 Task: Schedule a parenting workshop for the 16th at 8:00 PM.
Action: Mouse moved to (88, 235)
Screenshot: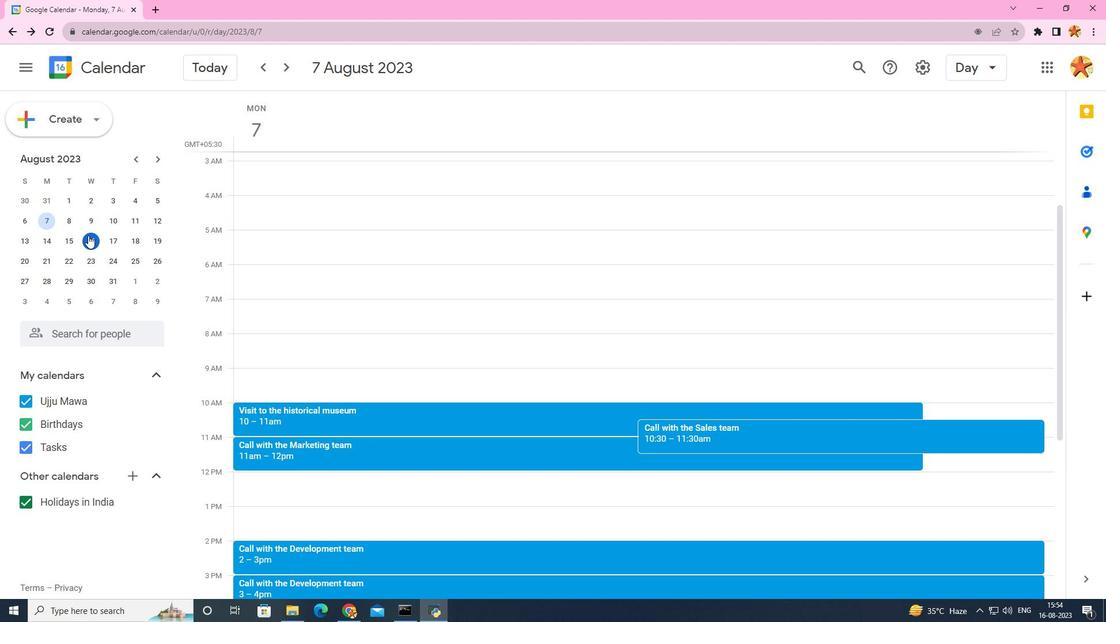 
Action: Mouse pressed left at (88, 235)
Screenshot: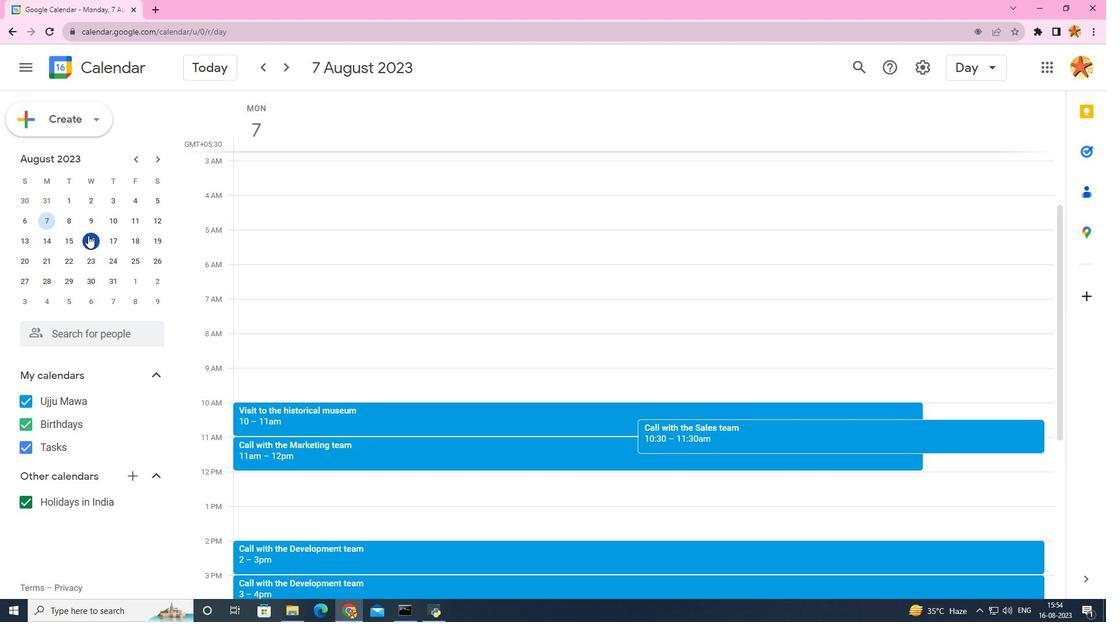 
Action: Mouse moved to (255, 230)
Screenshot: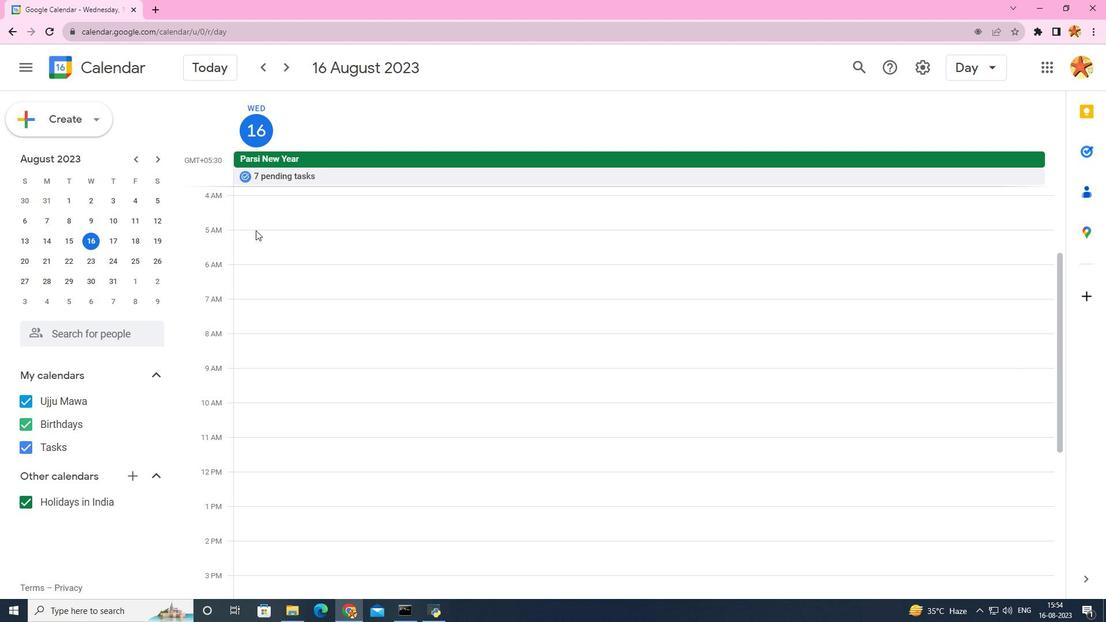 
Action: Mouse scrolled (255, 229) with delta (0, 0)
Screenshot: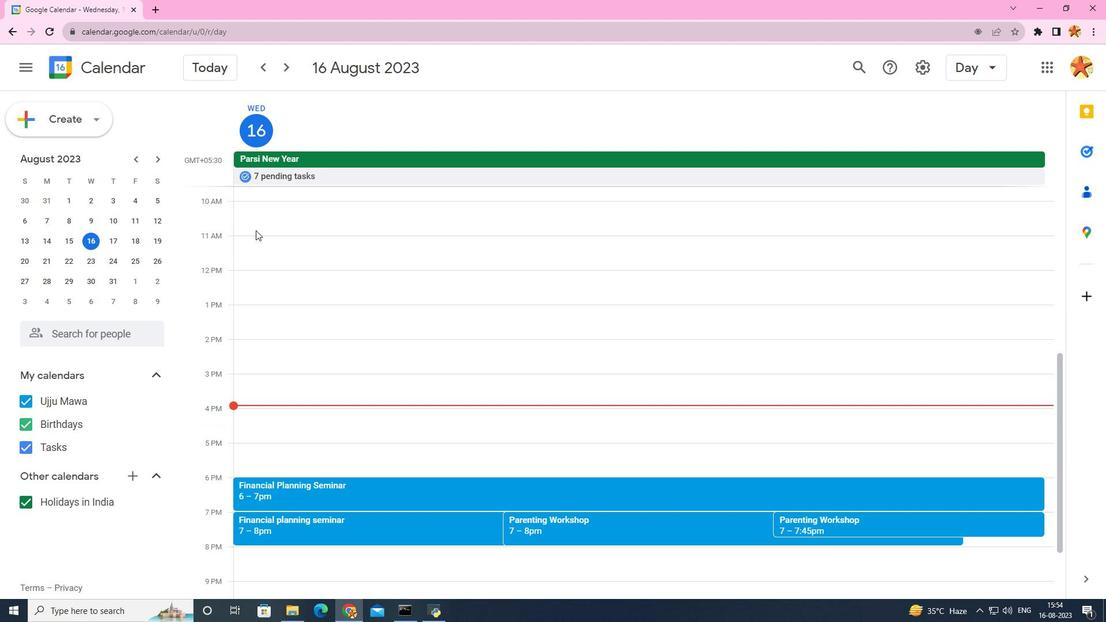 
Action: Mouse scrolled (255, 229) with delta (0, 0)
Screenshot: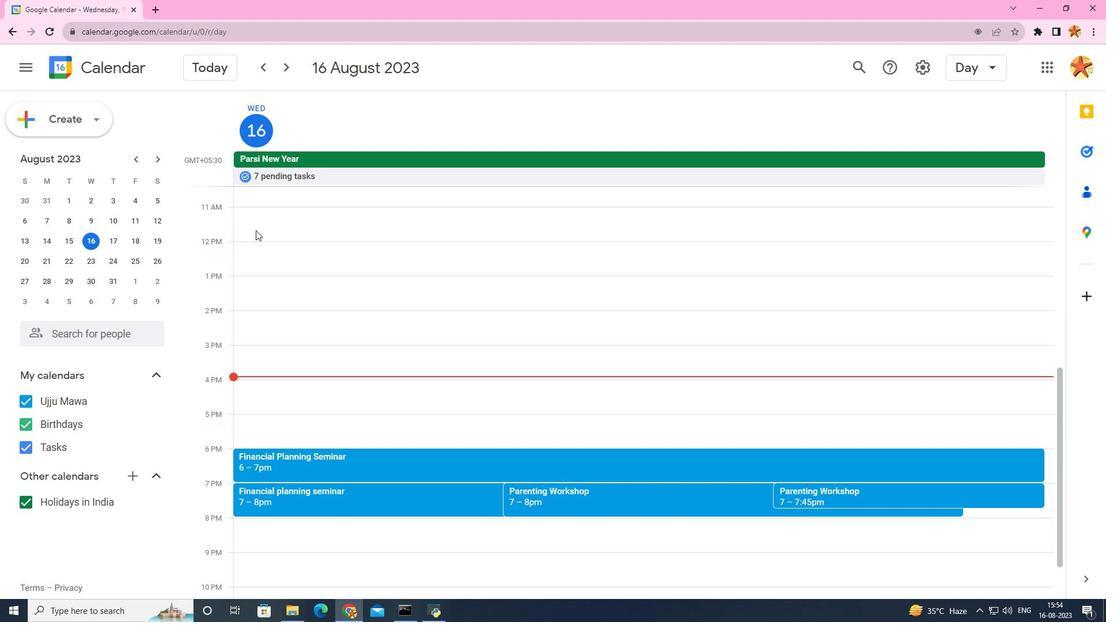 
Action: Mouse scrolled (255, 229) with delta (0, 0)
Screenshot: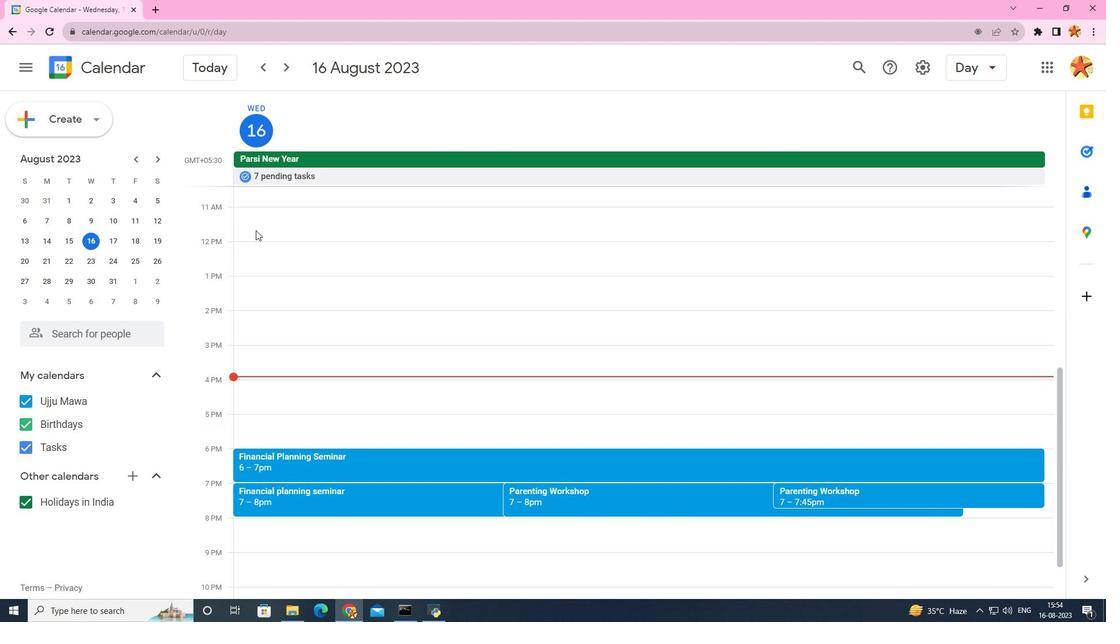 
Action: Mouse scrolled (255, 229) with delta (0, 0)
Screenshot: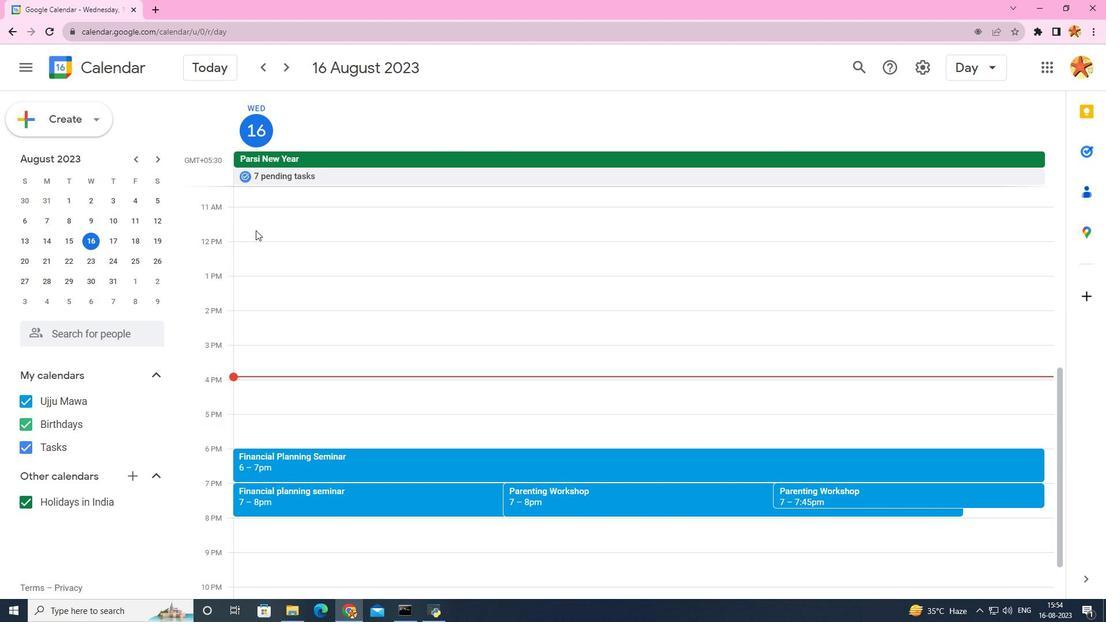 
Action: Mouse scrolled (255, 229) with delta (0, 0)
Screenshot: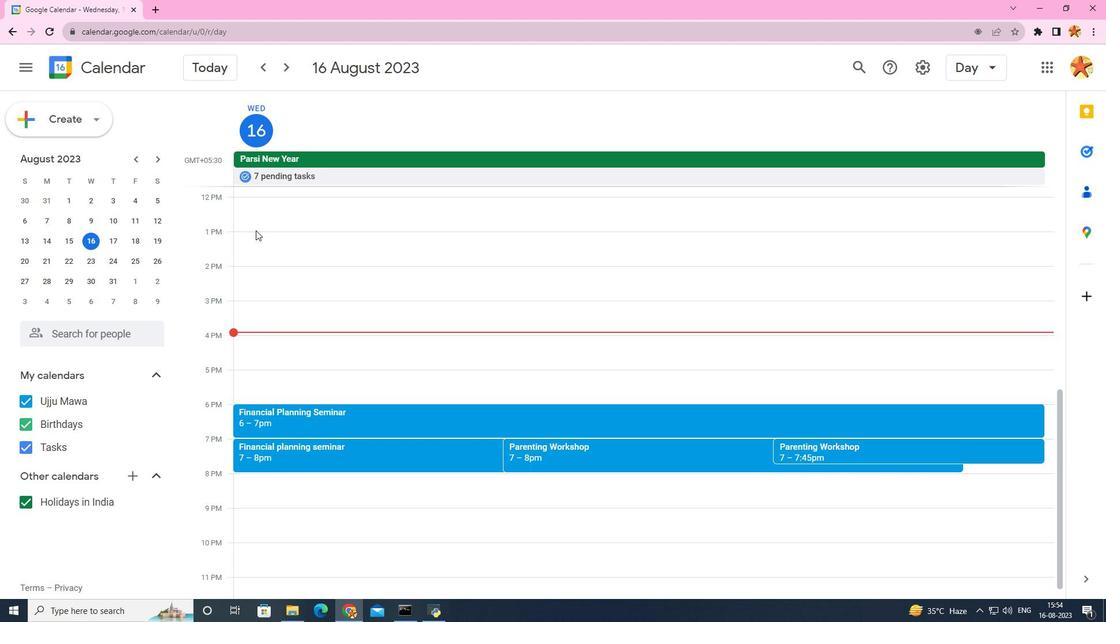 
Action: Mouse scrolled (255, 229) with delta (0, 0)
Screenshot: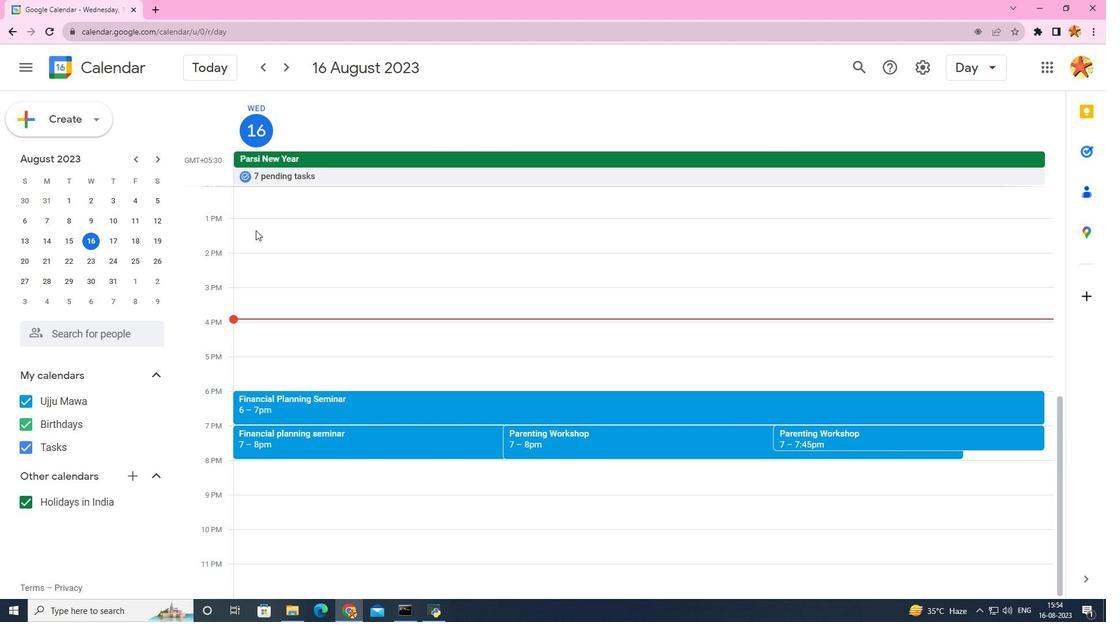 
Action: Mouse scrolled (255, 229) with delta (0, 0)
Screenshot: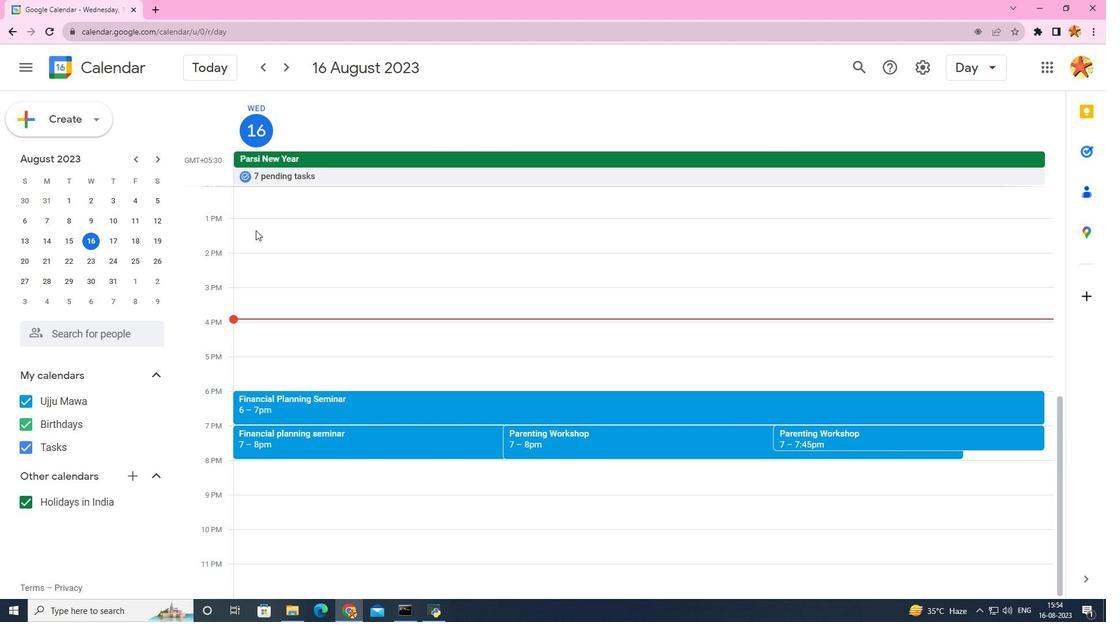 
Action: Mouse scrolled (255, 229) with delta (0, 0)
Screenshot: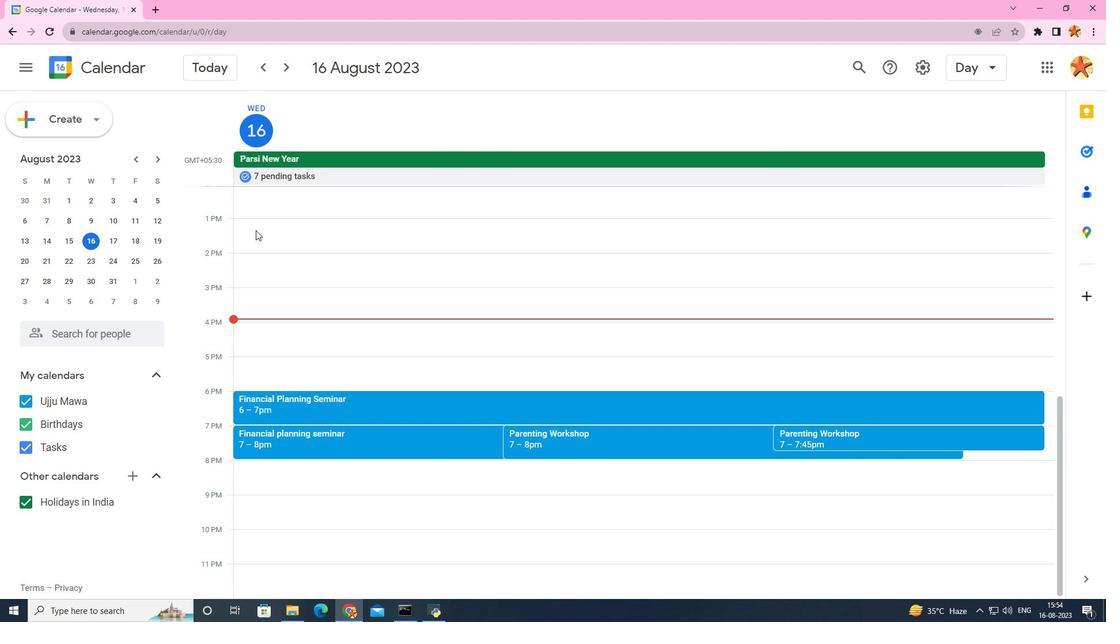 
Action: Mouse scrolled (255, 229) with delta (0, 0)
Screenshot: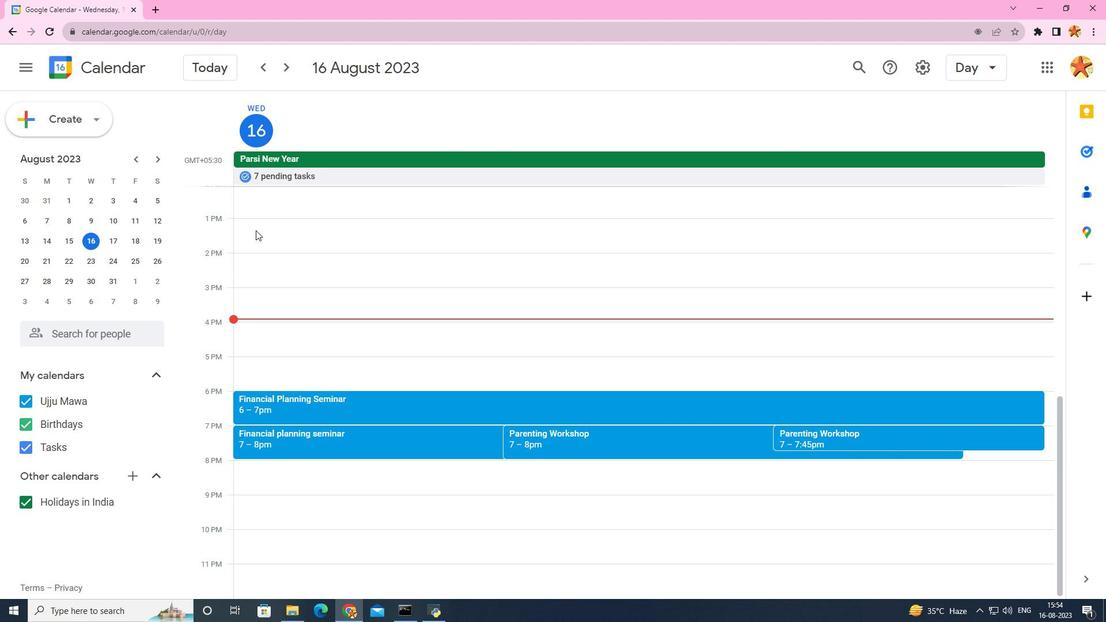 
Action: Mouse moved to (251, 285)
Screenshot: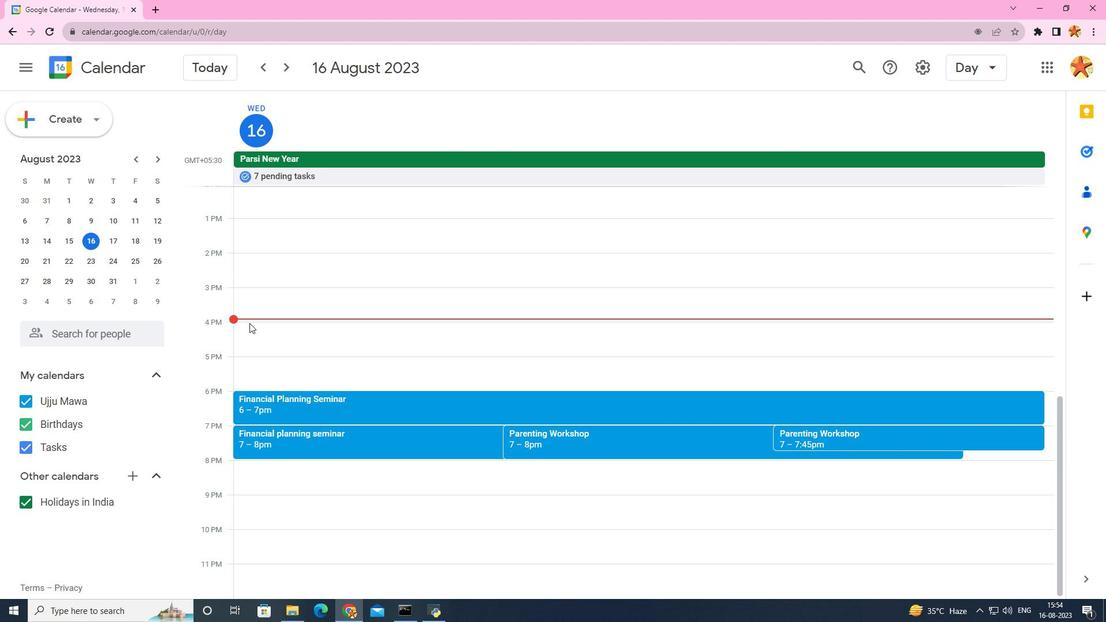 
Action: Mouse scrolled (251, 284) with delta (0, 0)
Screenshot: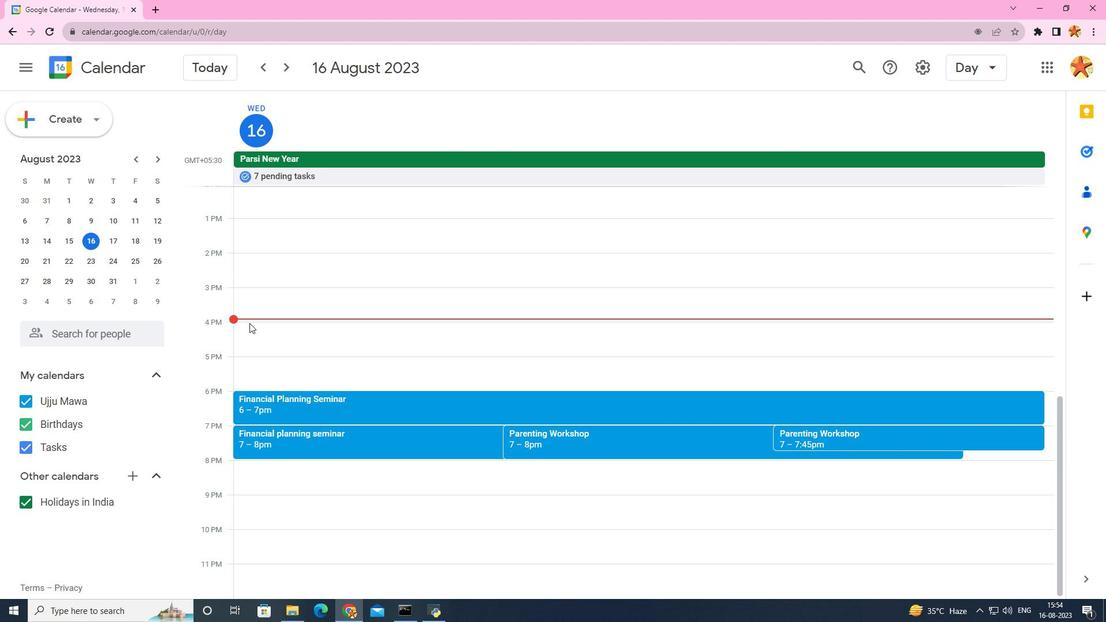 
Action: Mouse moved to (265, 468)
Screenshot: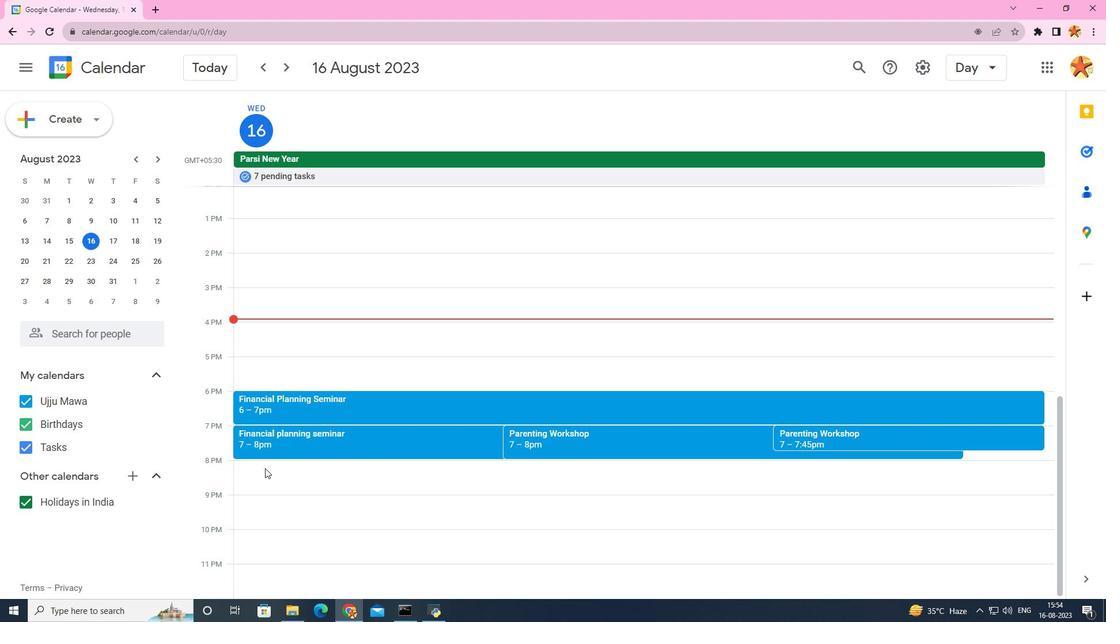
Action: Mouse pressed left at (265, 468)
Screenshot: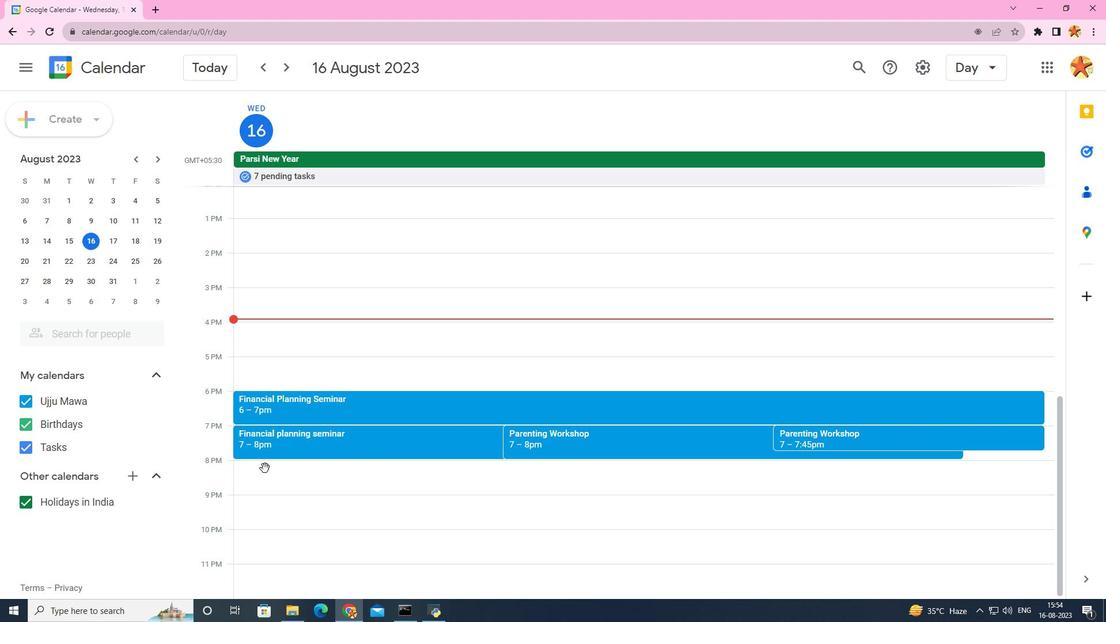 
Action: Mouse moved to (608, 198)
Screenshot: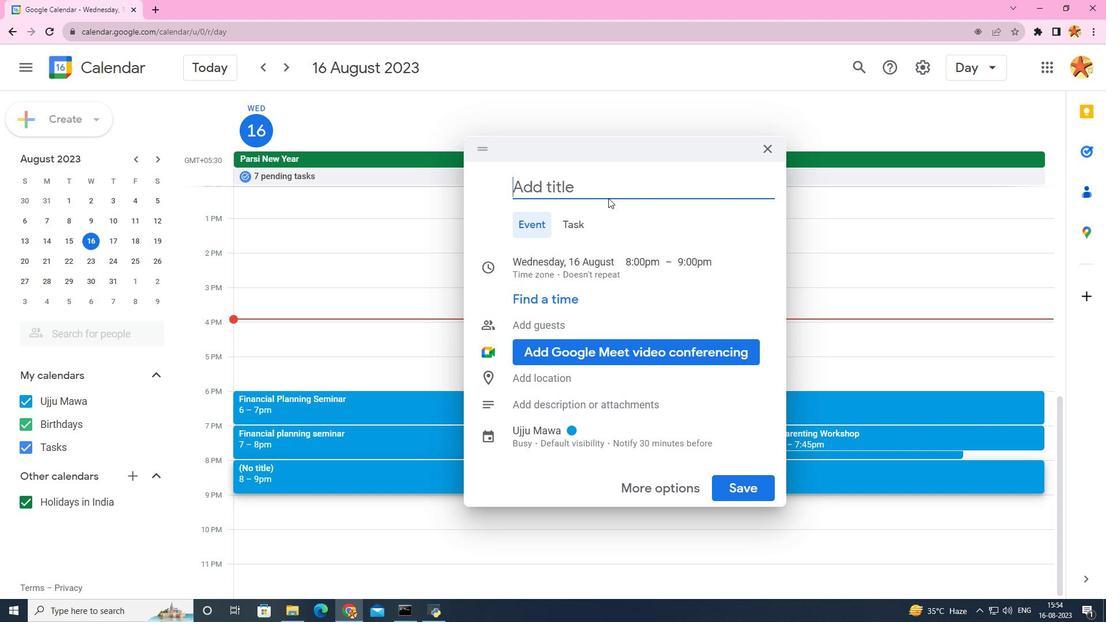 
Action: Key pressed <Key.caps_lock>P<Key.caps_lock>arenting<Key.space><Key.caps_lock>W<Key.caps_lock>orkshop
Screenshot: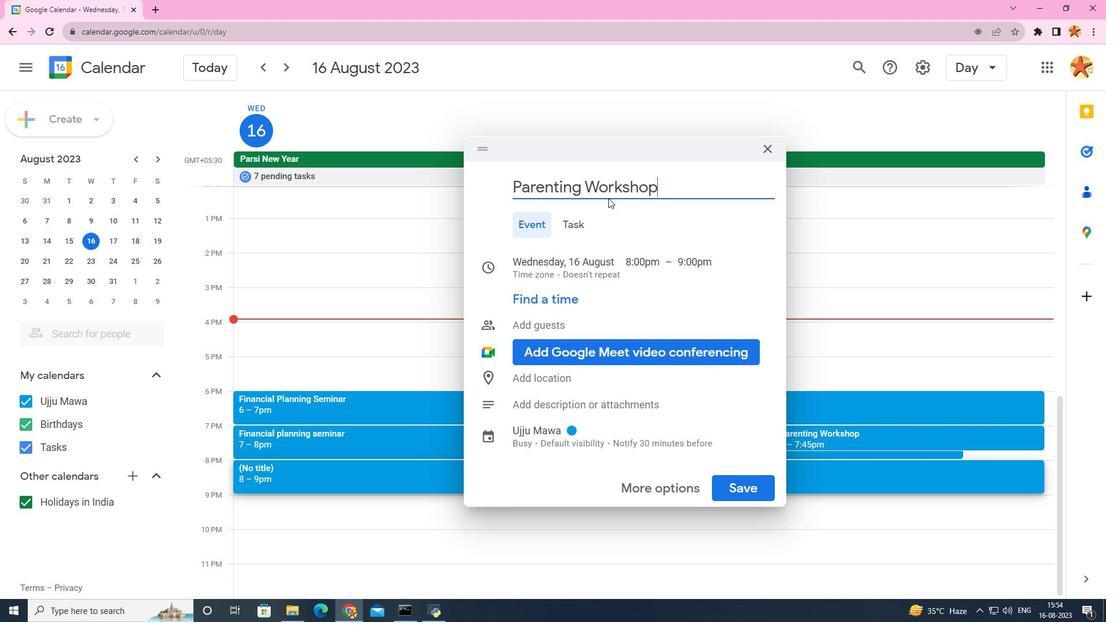 
Action: Mouse moved to (759, 490)
Screenshot: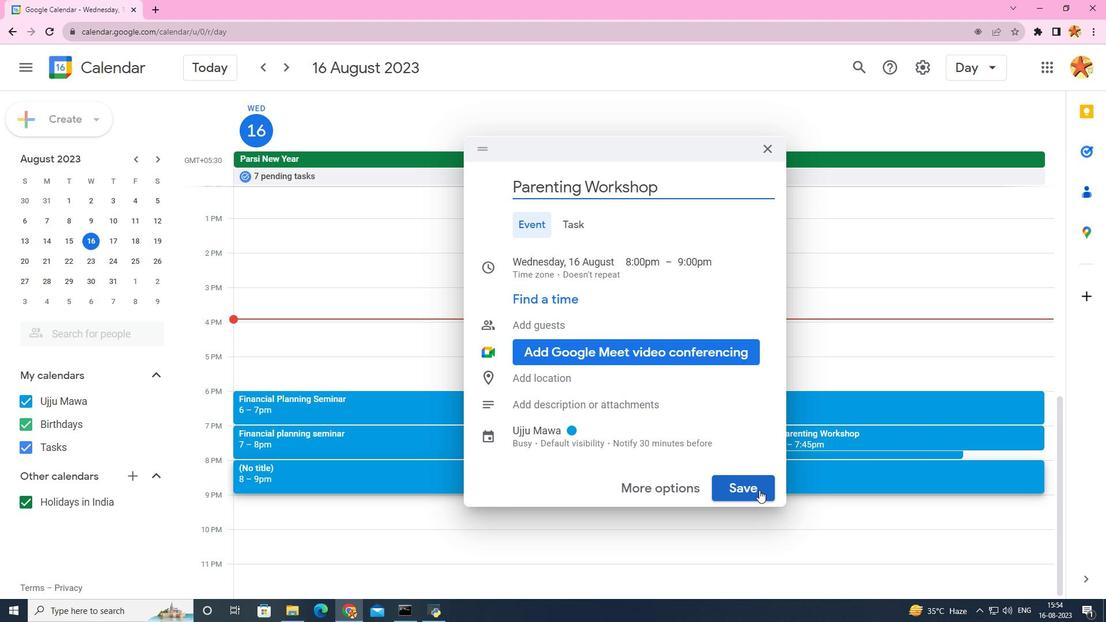 
Action: Mouse pressed left at (759, 490)
Screenshot: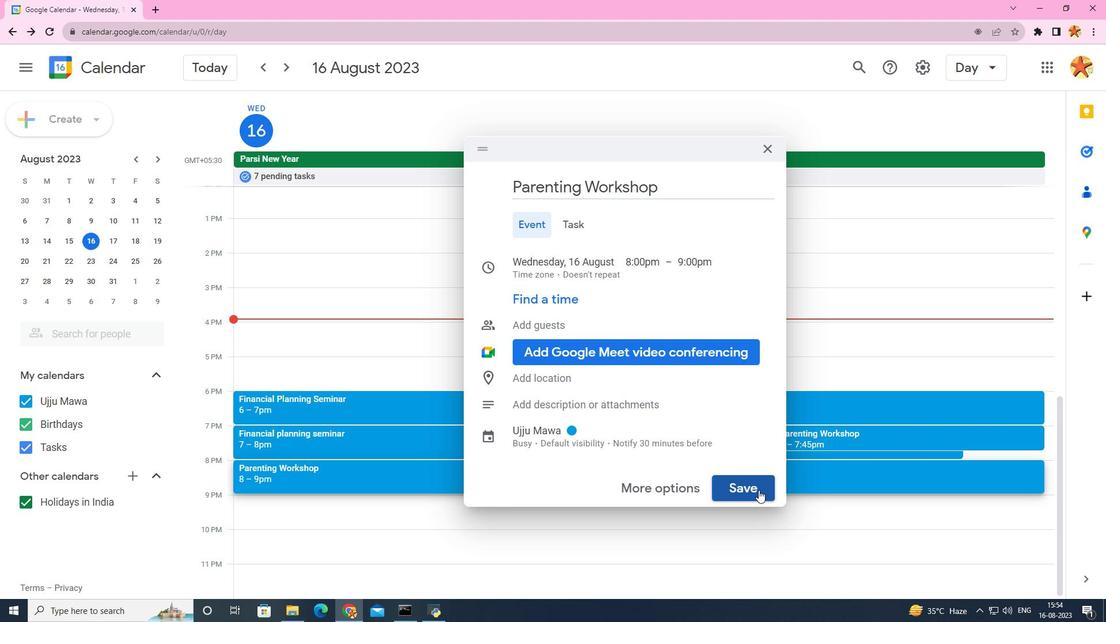 
Action: Mouse moved to (758, 490)
Screenshot: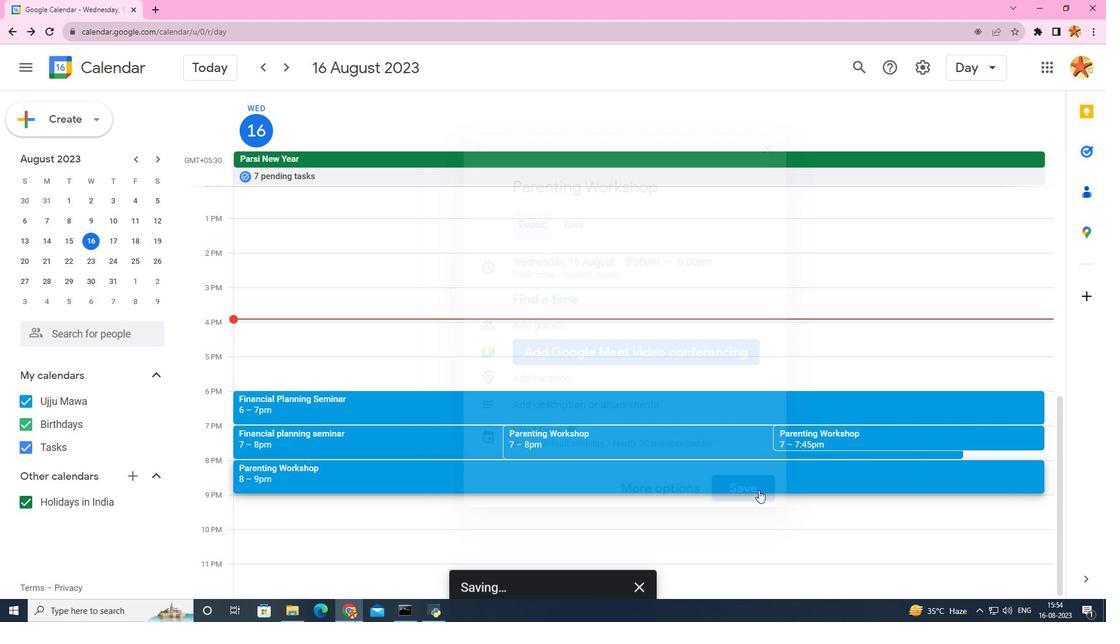 
